 Task: Hide email types.
Action: Mouse moved to (951, 109)
Screenshot: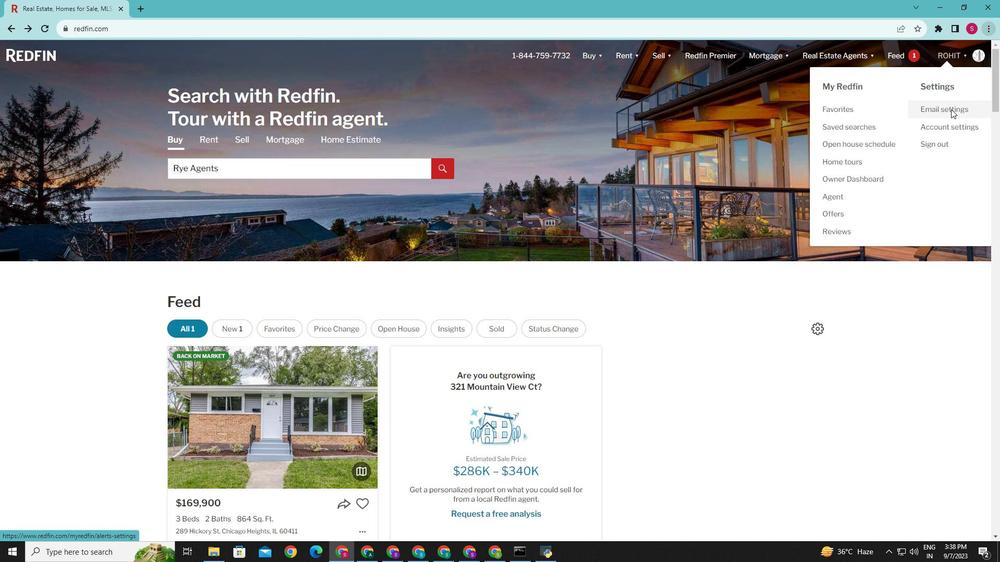 
Action: Mouse pressed left at (951, 109)
Screenshot: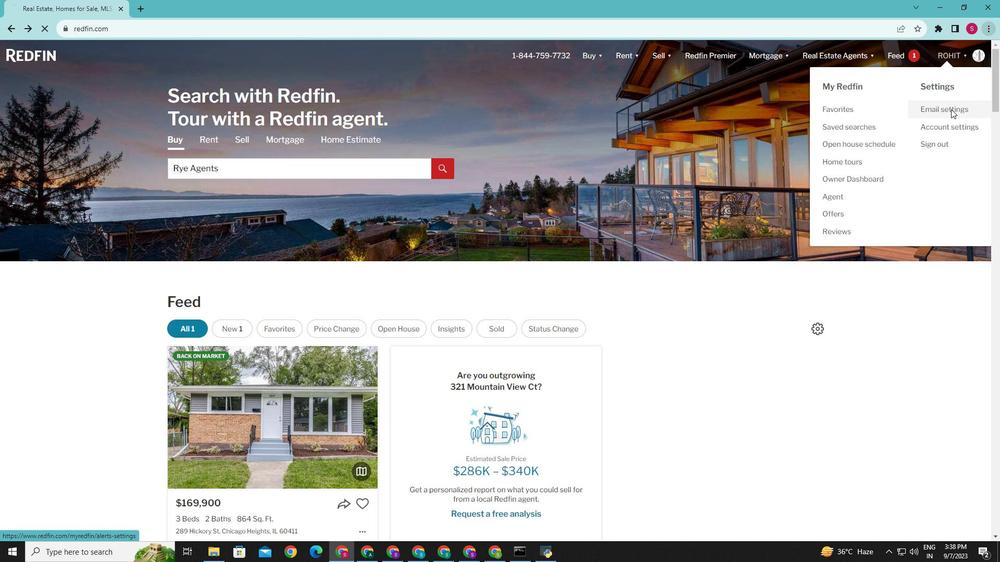 
Action: Mouse moved to (205, 378)
Screenshot: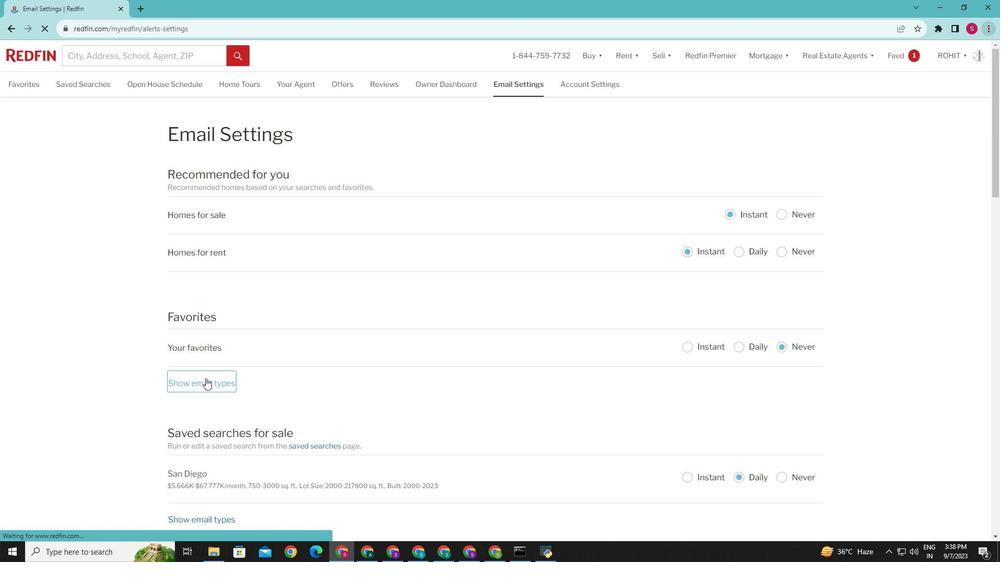 
Action: Mouse pressed left at (205, 378)
Screenshot: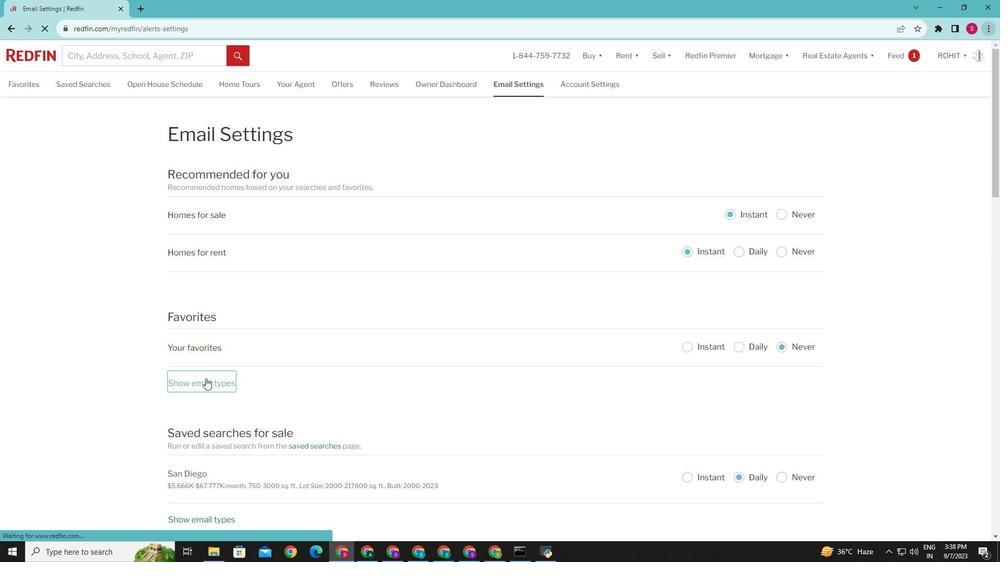 
Action: Mouse moved to (230, 382)
Screenshot: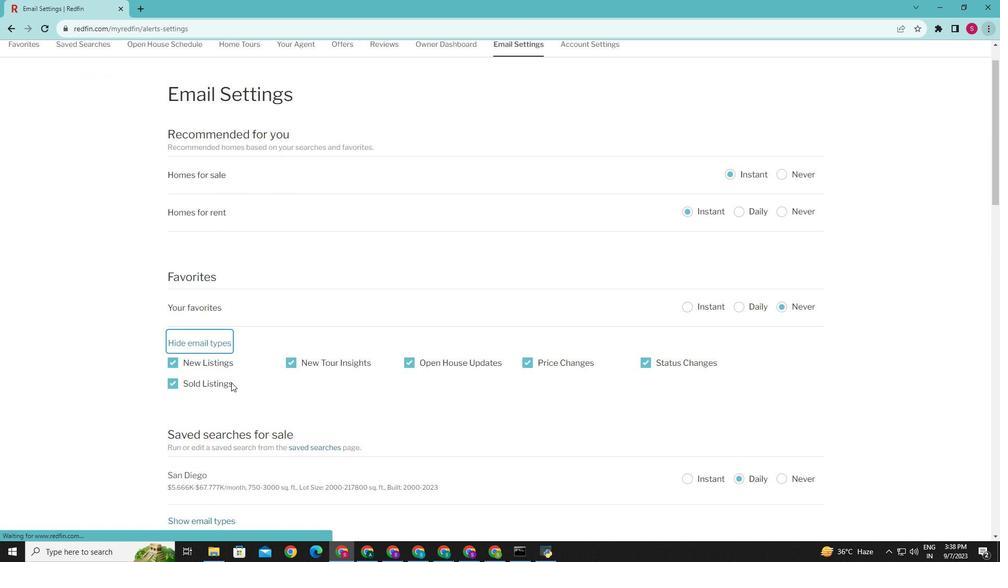 
Action: Mouse scrolled (230, 381) with delta (0, 0)
Screenshot: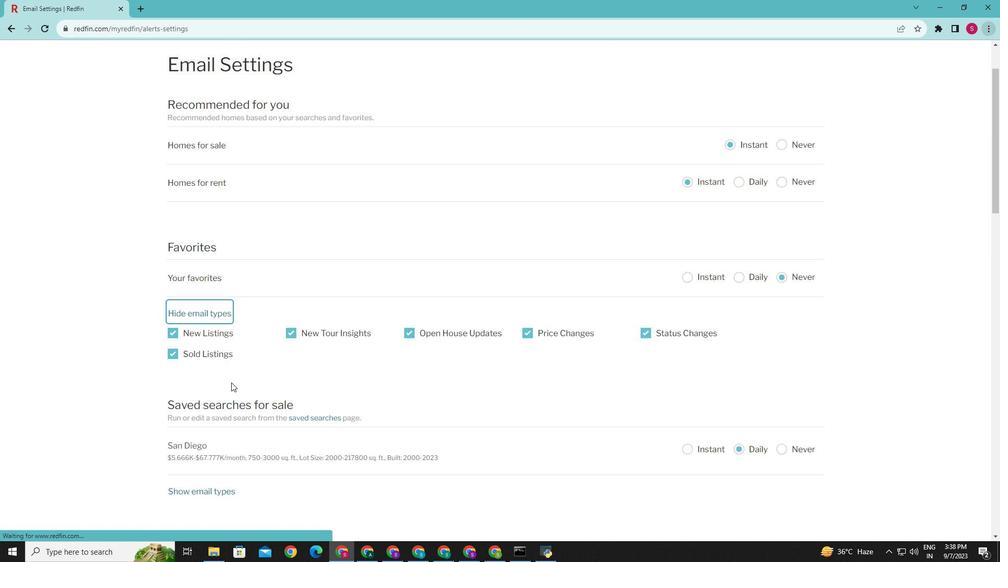 
Action: Mouse moved to (231, 382)
Screenshot: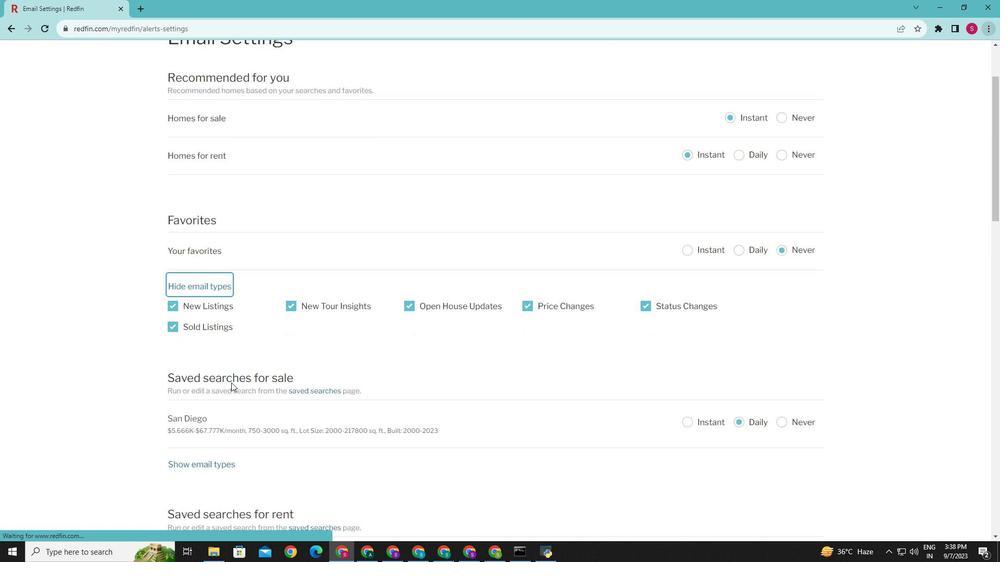 
Action: Mouse scrolled (231, 382) with delta (0, 0)
Screenshot: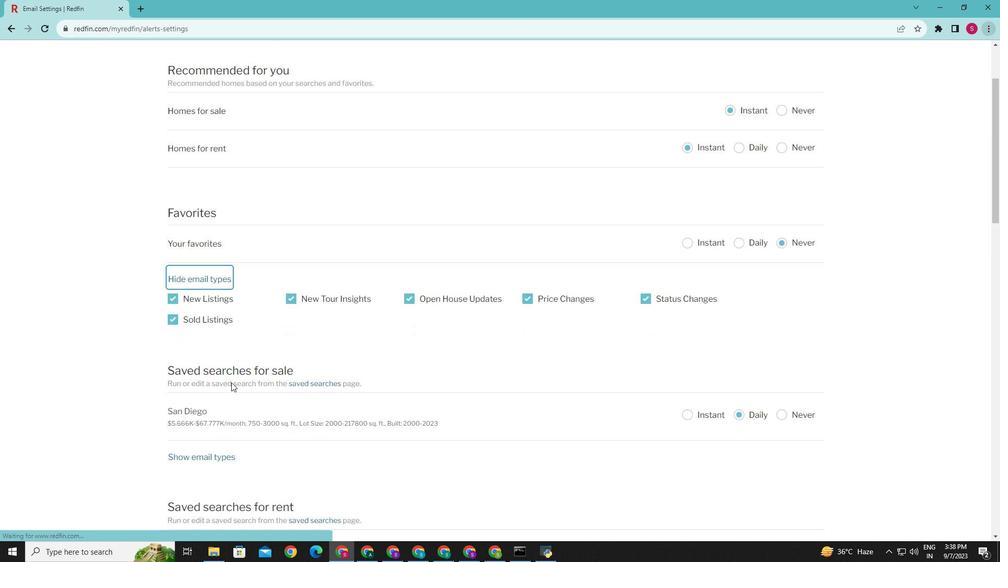 
Action: Mouse moved to (203, 270)
Screenshot: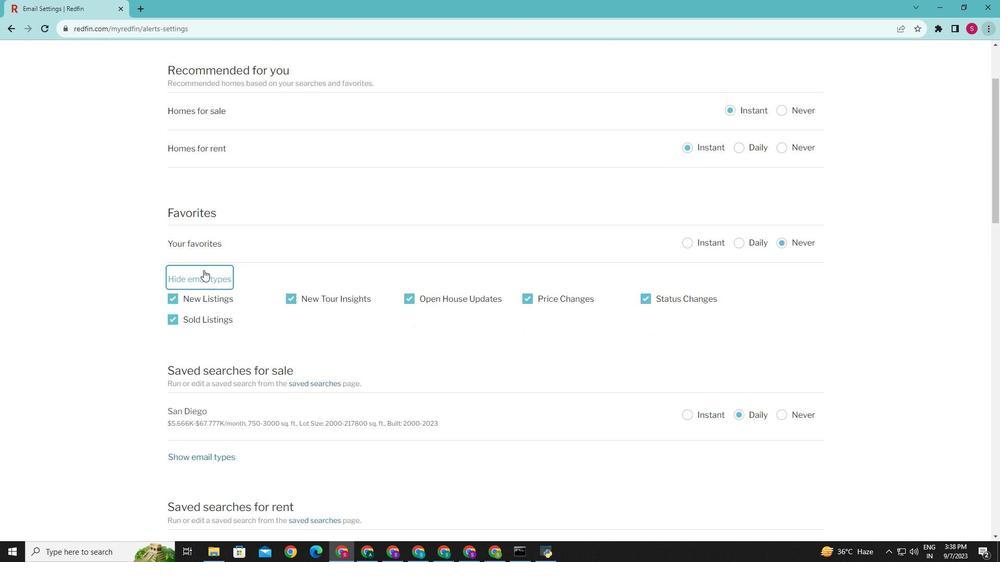 
Action: Mouse pressed left at (203, 270)
Screenshot: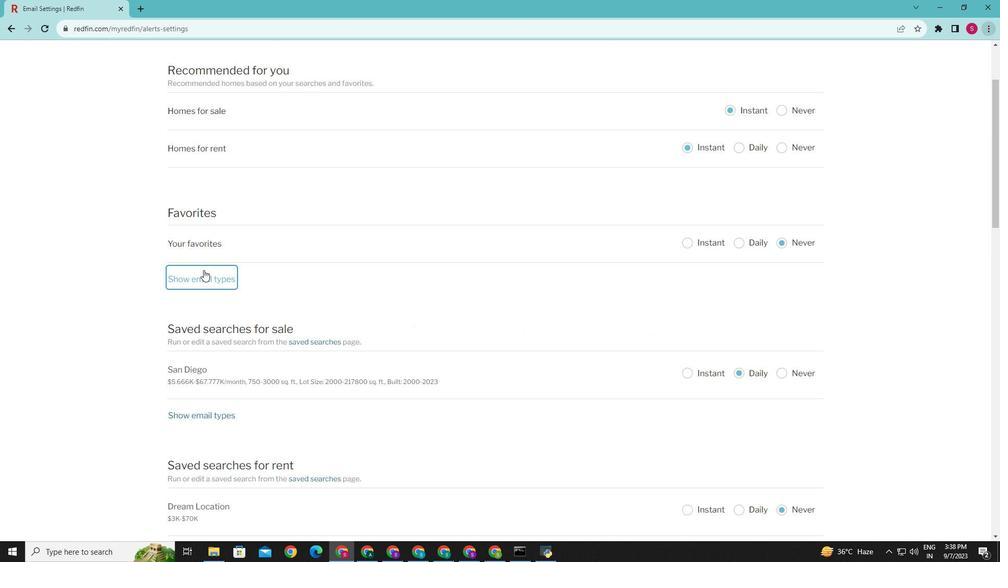 
Action: Mouse moved to (414, 329)
Screenshot: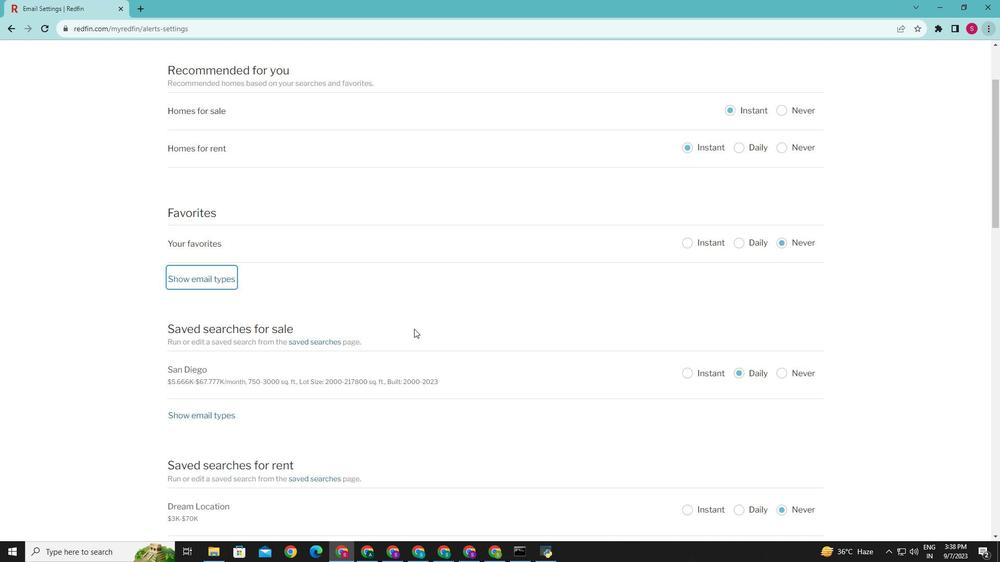 
